 Task: Select the criteria, "greater than".
Action: Mouse moved to (390, 515)
Screenshot: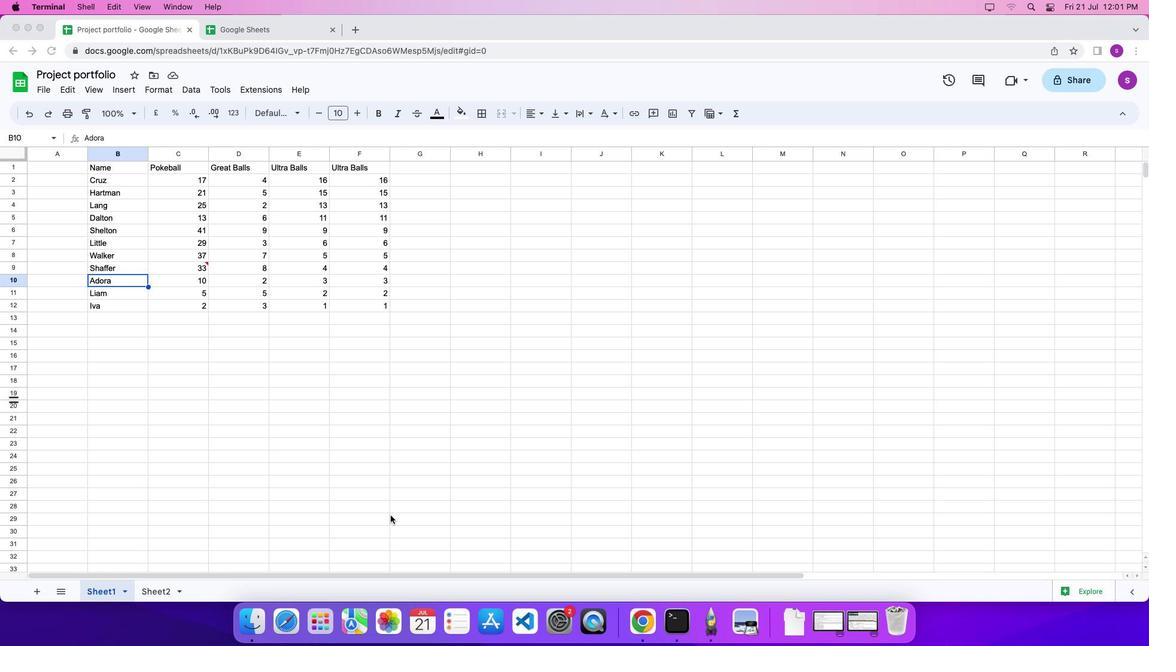 
Action: Mouse pressed left at (390, 515)
Screenshot: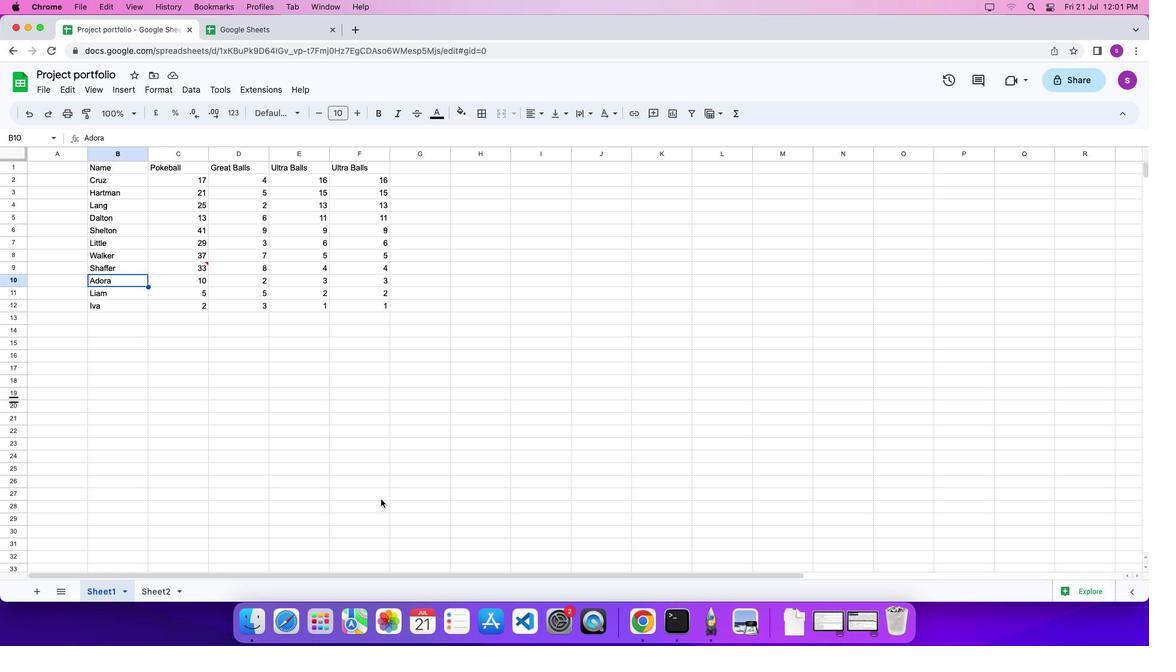 
Action: Mouse moved to (183, 90)
Screenshot: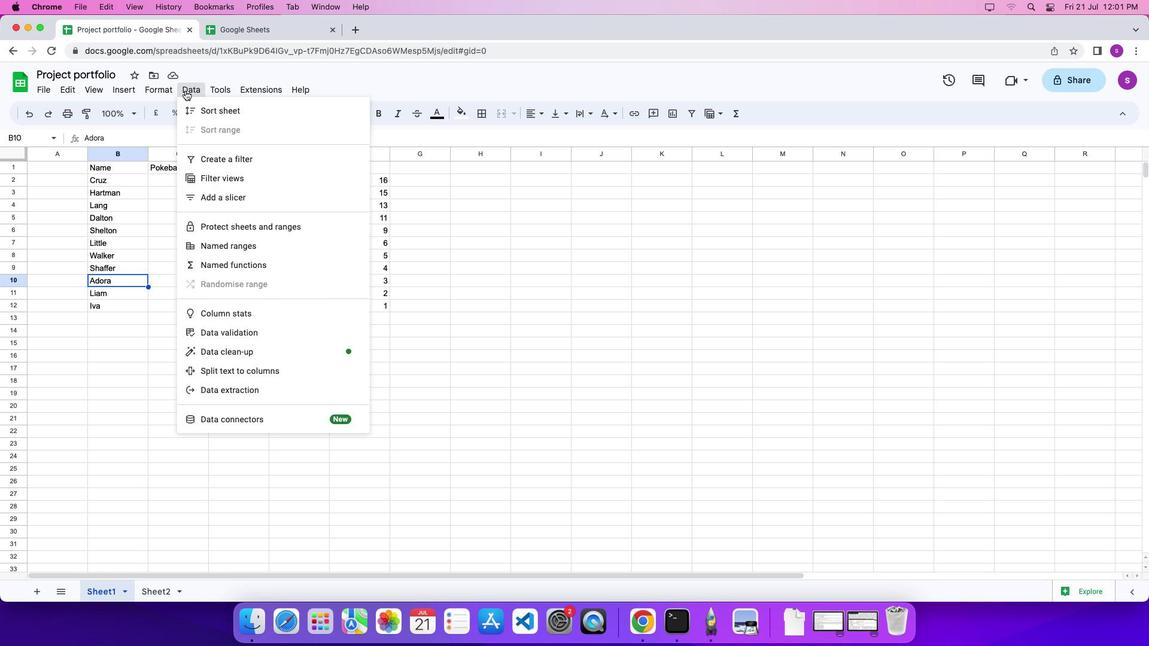 
Action: Mouse pressed left at (183, 90)
Screenshot: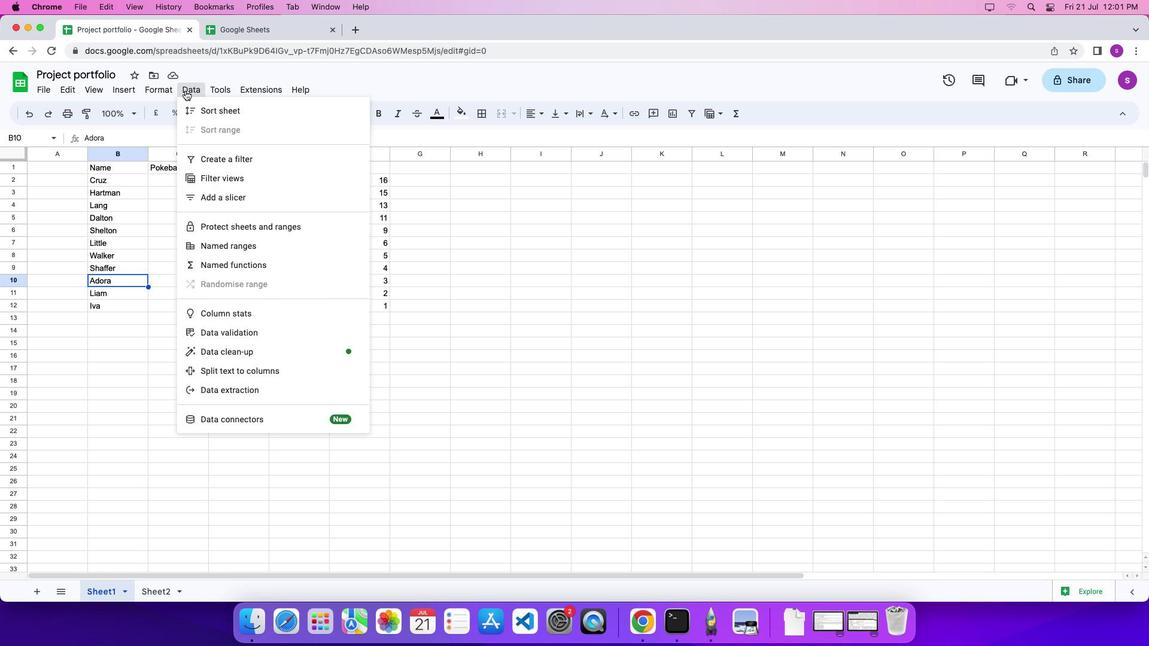 
Action: Mouse moved to (189, 89)
Screenshot: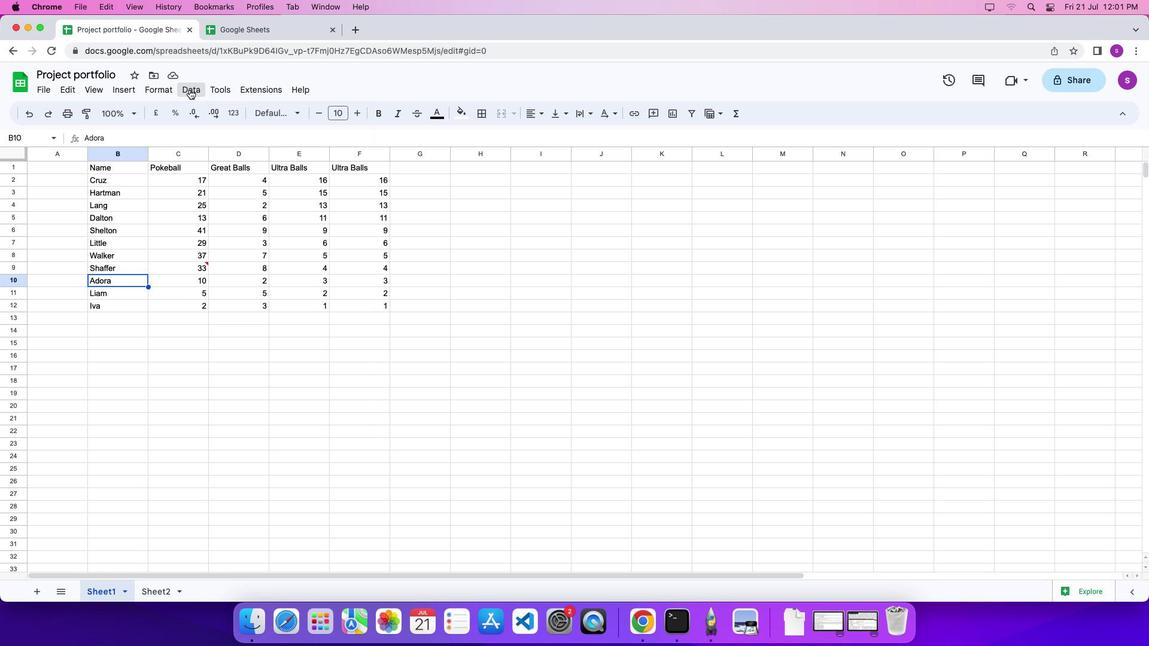 
Action: Mouse pressed left at (189, 89)
Screenshot: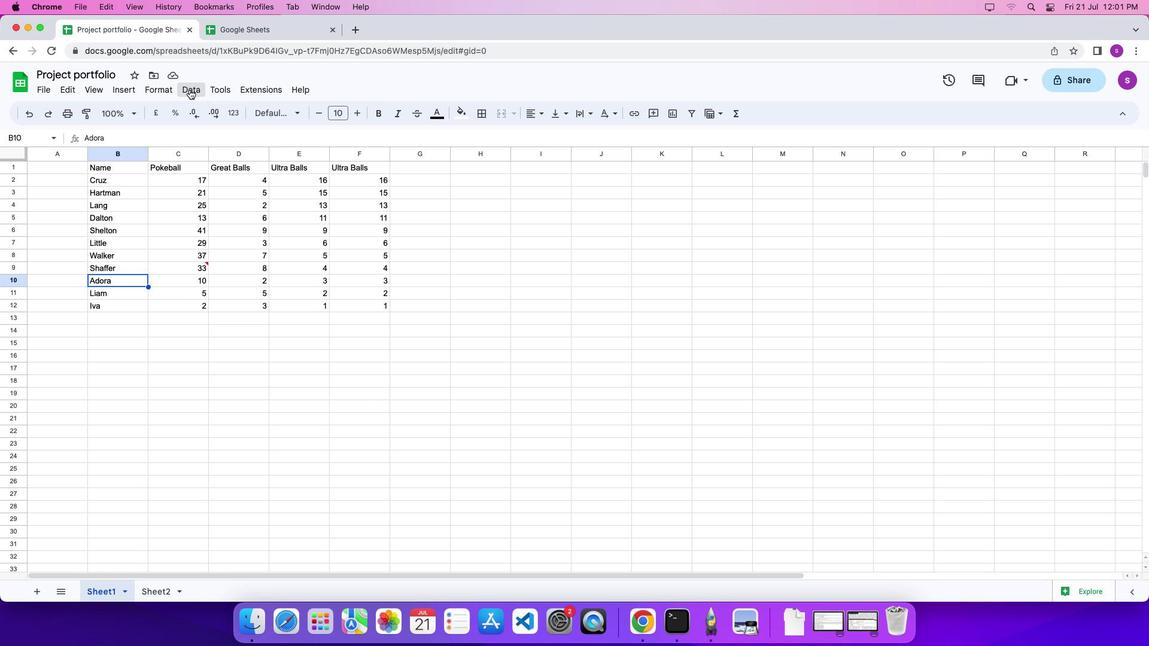 
Action: Mouse pressed left at (189, 89)
Screenshot: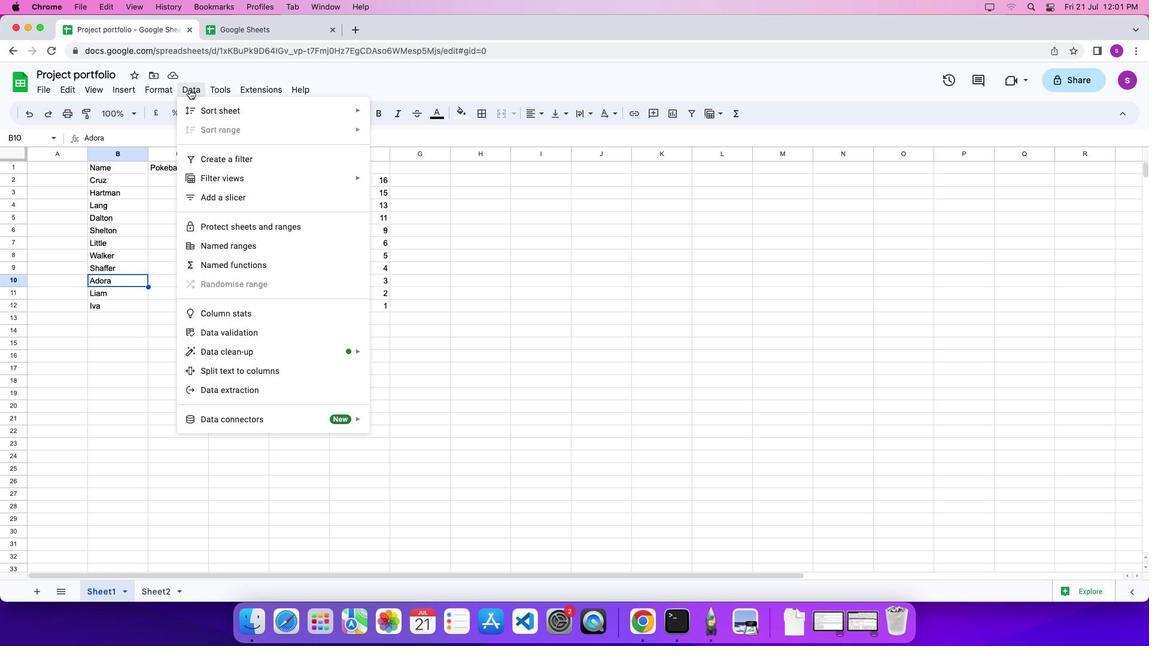 
Action: Mouse moved to (236, 336)
Screenshot: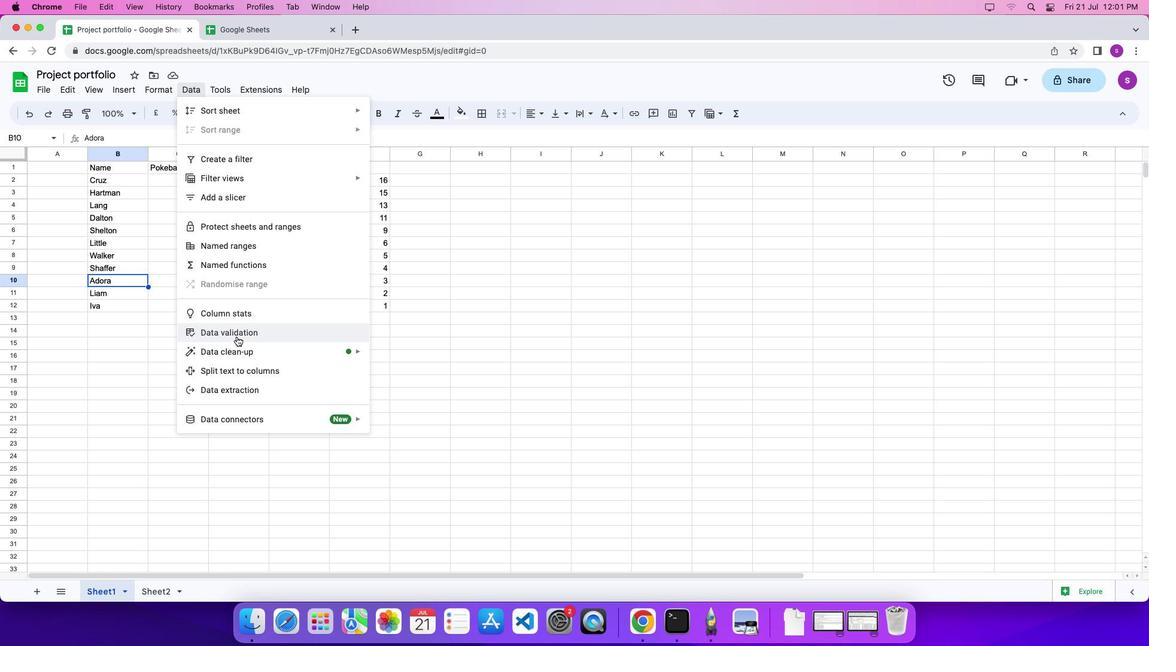 
Action: Mouse pressed left at (236, 336)
Screenshot: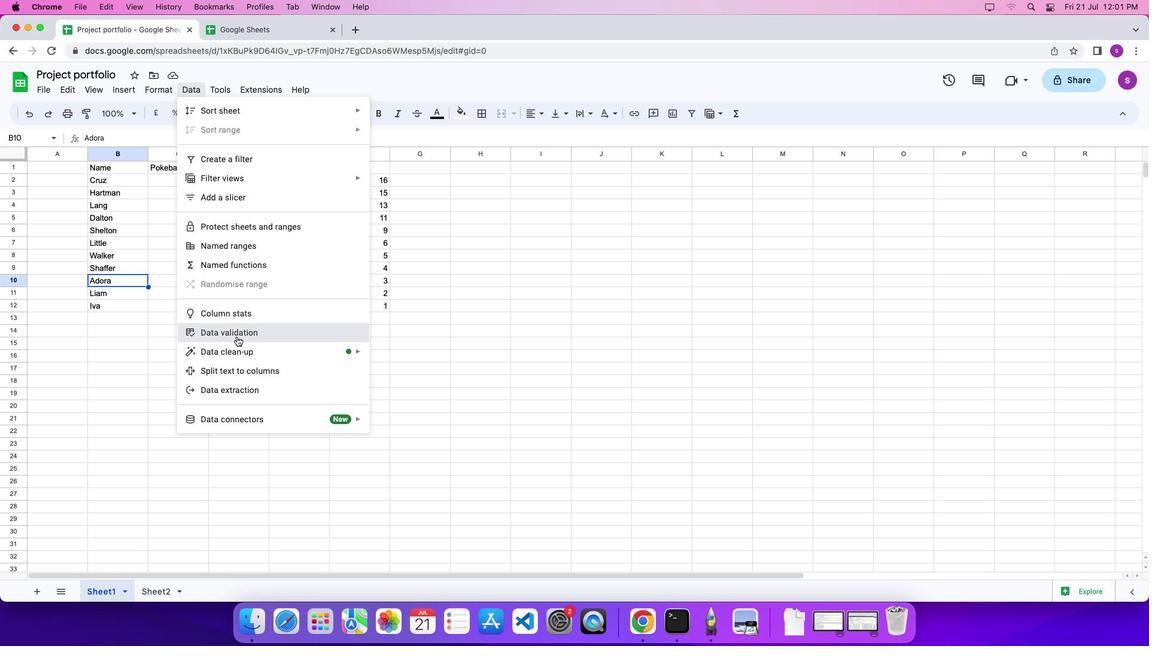 
Action: Mouse moved to (1118, 199)
Screenshot: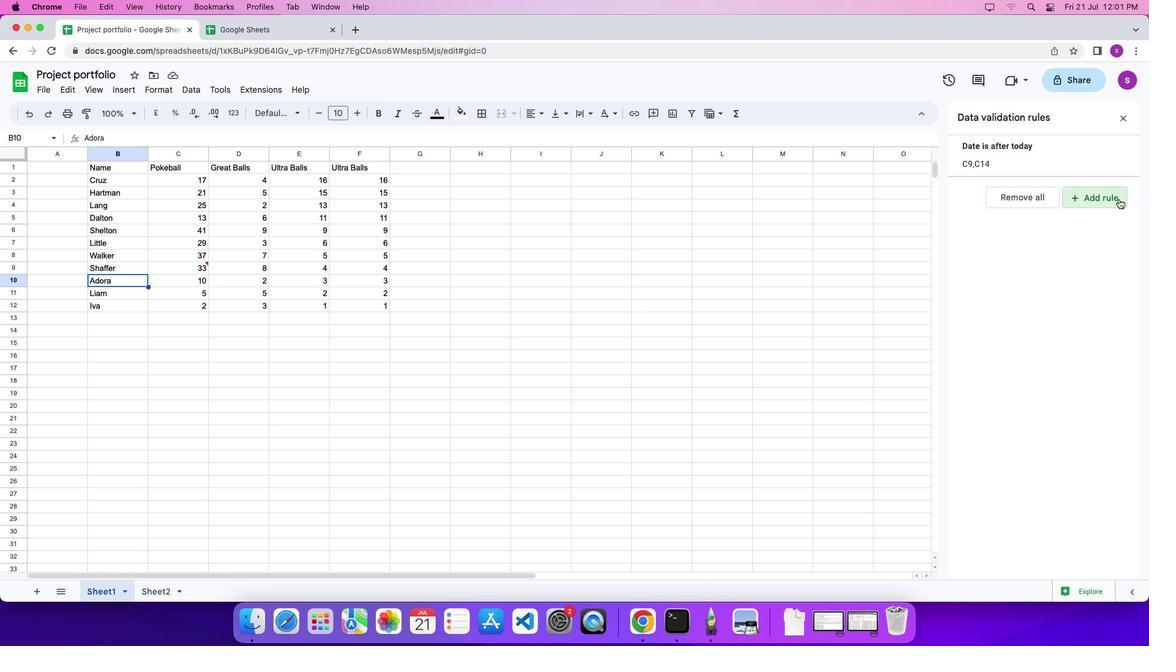 
Action: Mouse pressed left at (1118, 199)
Screenshot: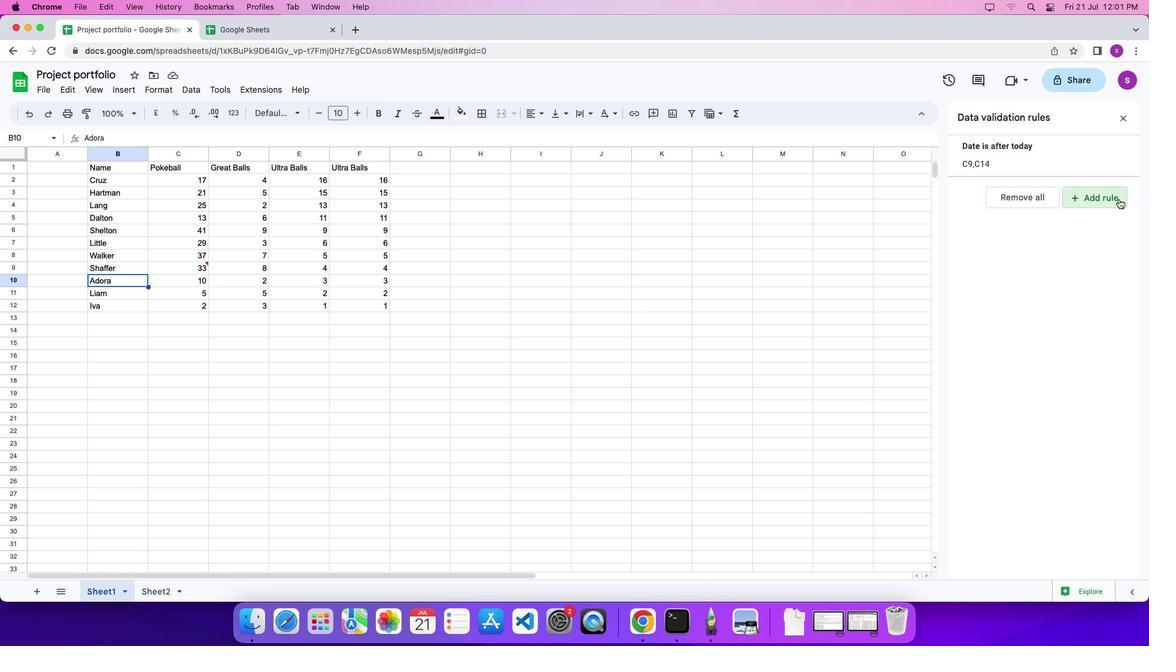 
Action: Mouse moved to (1084, 226)
Screenshot: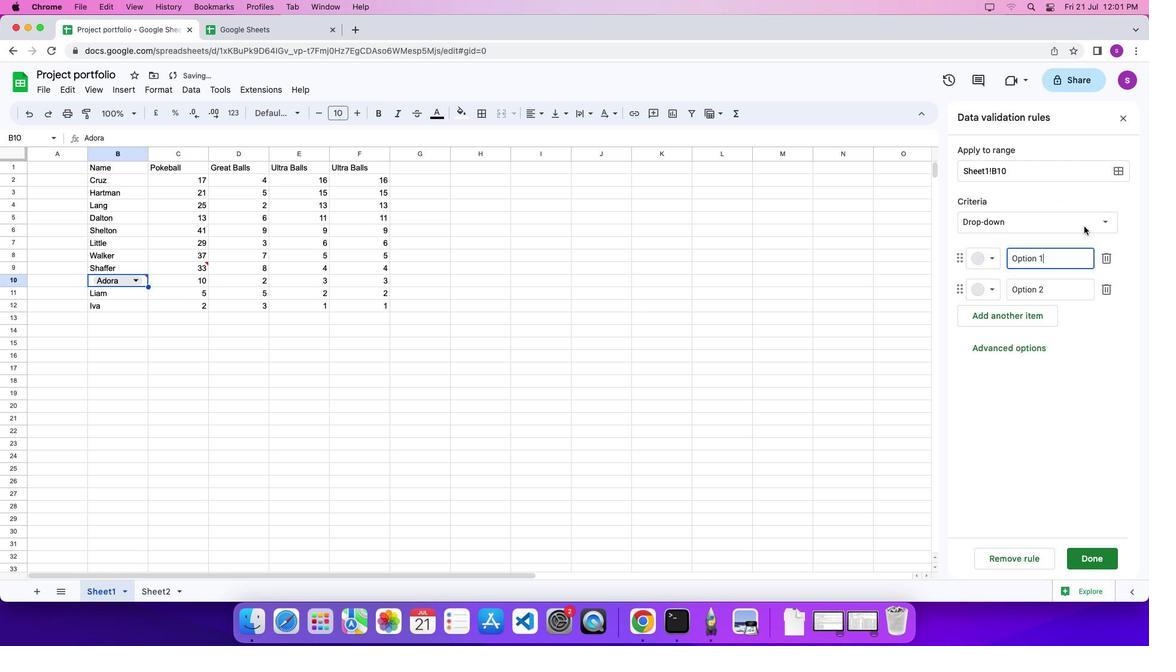 
Action: Mouse pressed left at (1084, 226)
Screenshot: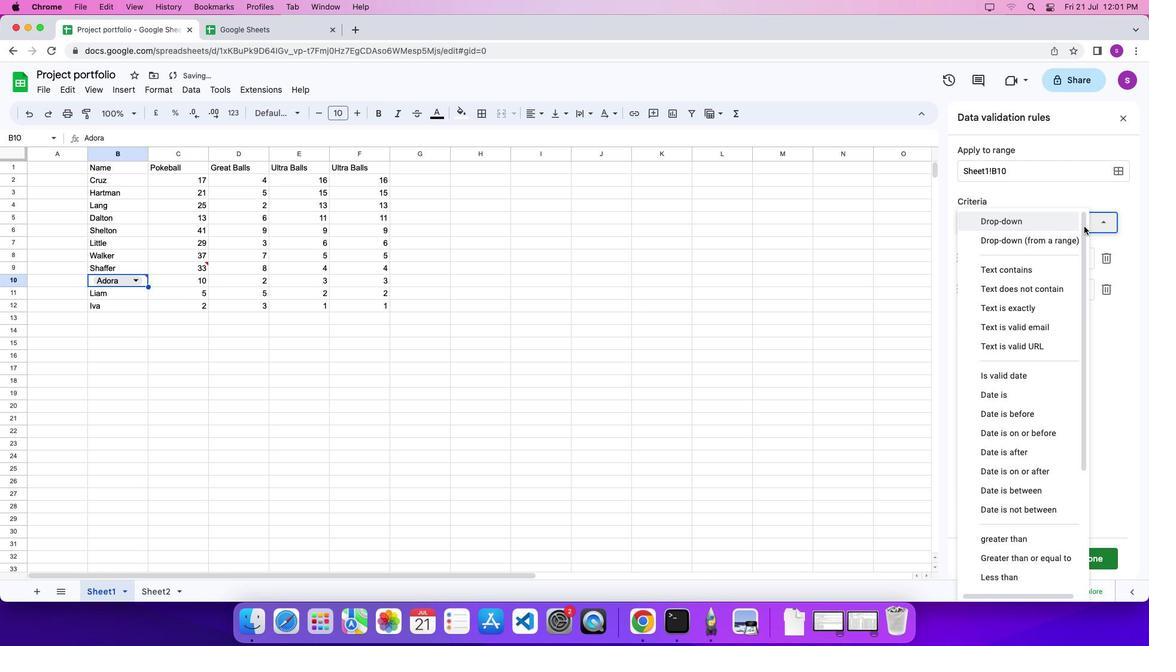 
Action: Mouse moved to (1006, 537)
Screenshot: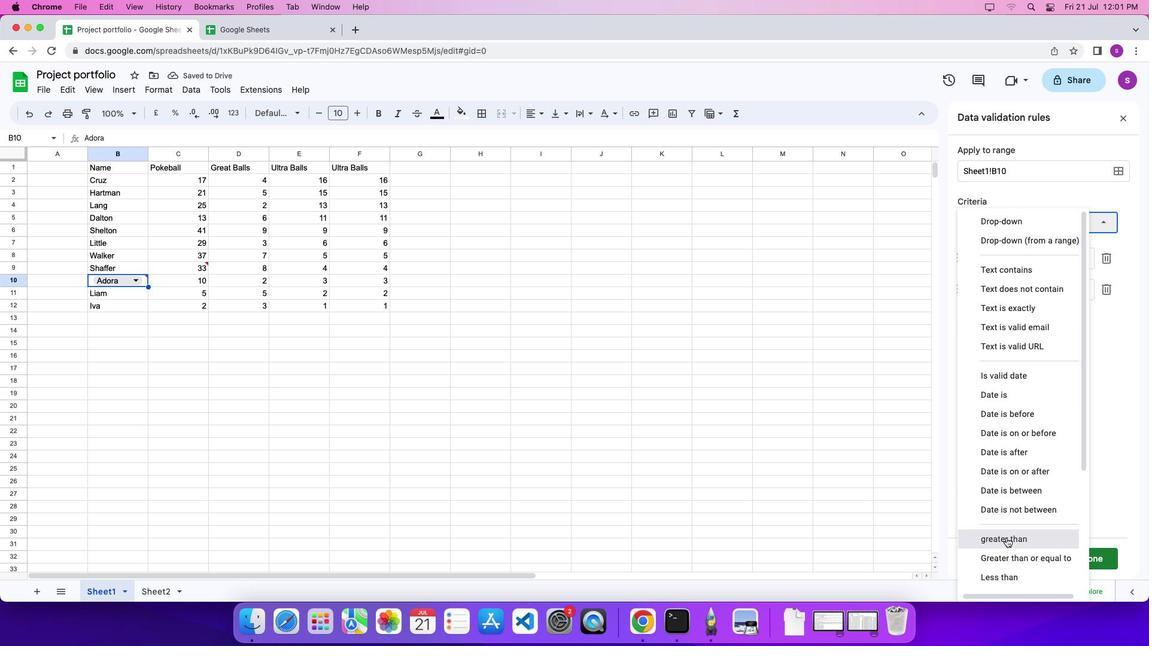 
Action: Mouse pressed left at (1006, 537)
Screenshot: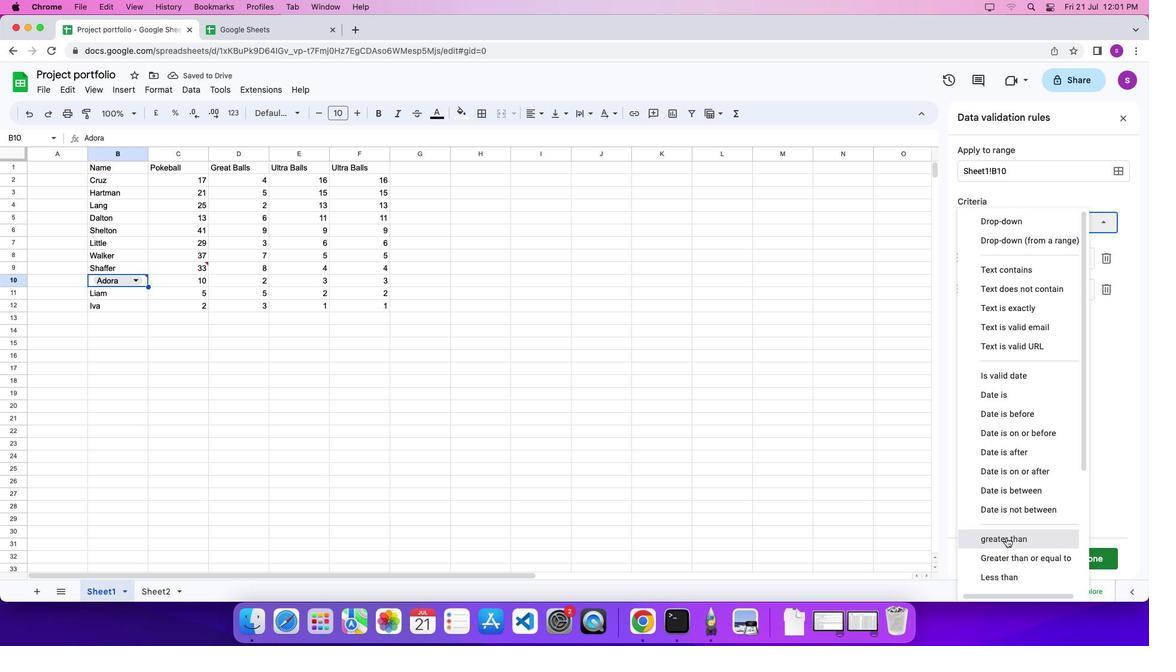 
